 Task: Create New Customer with Customer Name: Hibachi Ko, Billing Address Line1: 4775 Agriculture Lane, Billing Address Line2:  Homestead, Billing Address Line3:  Florida 33030
Action: Mouse moved to (150, 26)
Screenshot: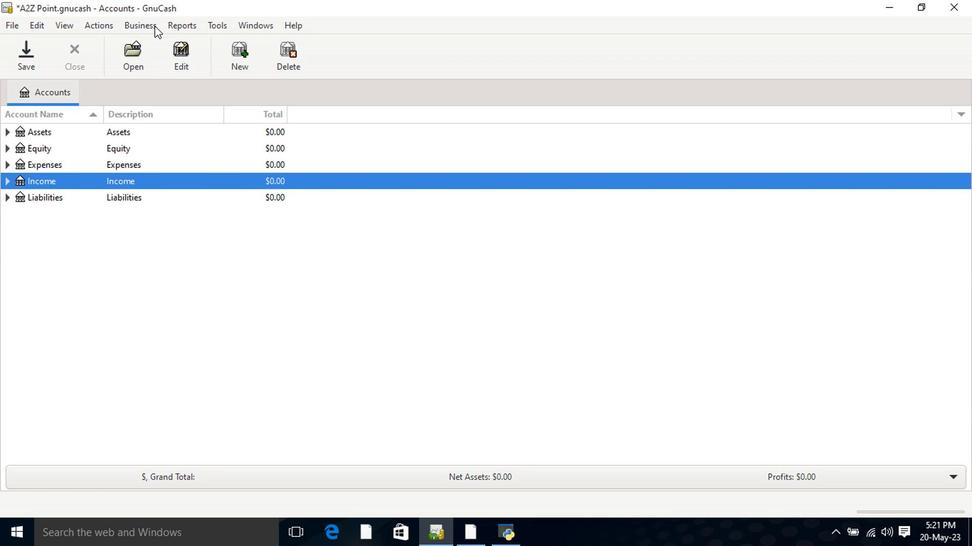 
Action: Mouse pressed left at (150, 26)
Screenshot: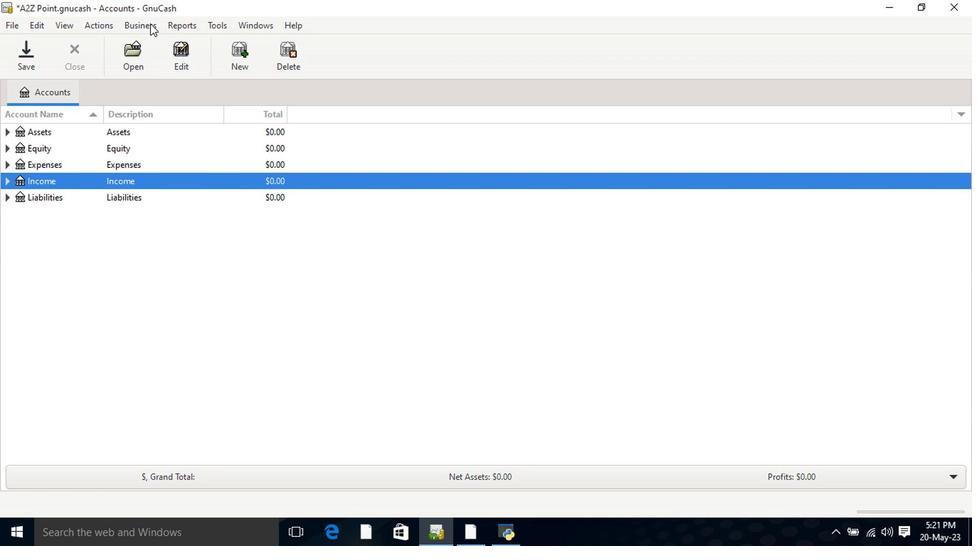 
Action: Mouse moved to (302, 59)
Screenshot: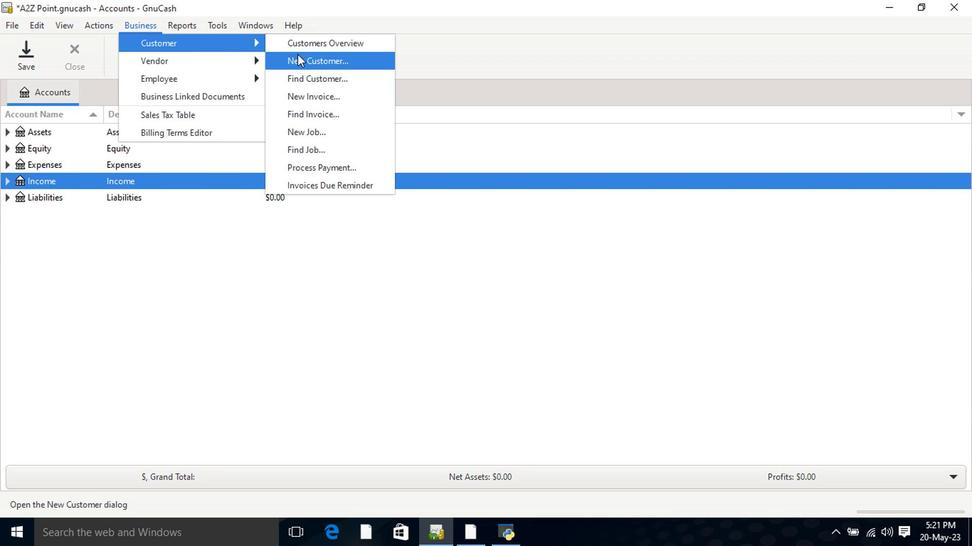 
Action: Mouse pressed left at (302, 59)
Screenshot: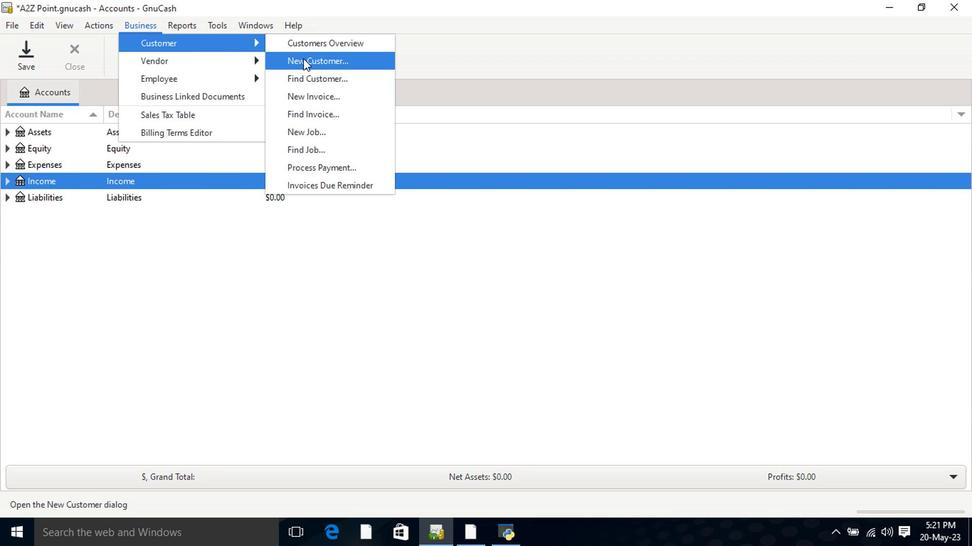 
Action: Mouse moved to (455, 219)
Screenshot: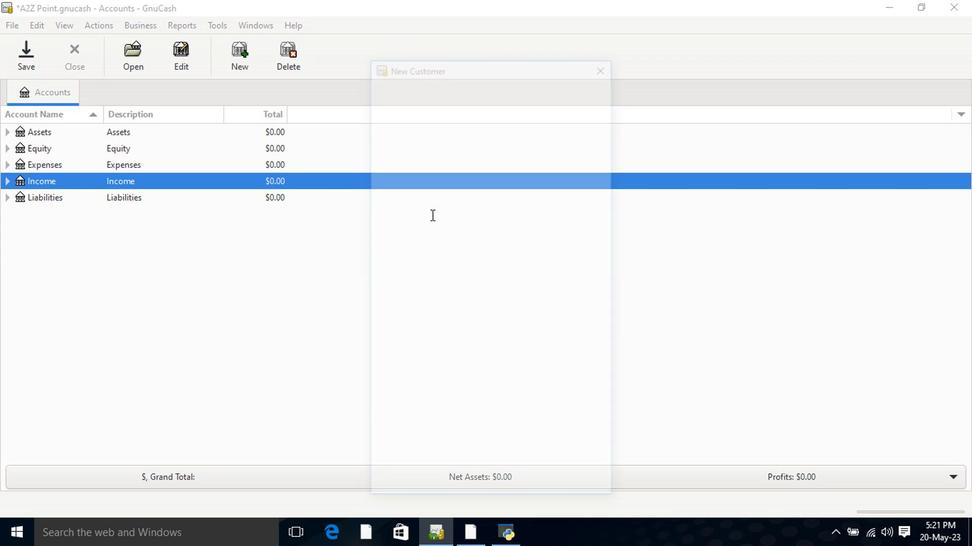 
Action: Key pressed <Key.shift>hibachi<Key.space><Key.shift>Ko<Key.tab><Key.shift><Key.tab><Key.left><Key.shift><Key.right>H<Key.tab><Key.tab><Key.tab>4775<Key.space><Key.shift>Agricultur<Key.space><Key.shift>Lane<Key.tab><Key.shift>Homestead<Key.tab><Key.shift>Flo<Key.tab>
Screenshot: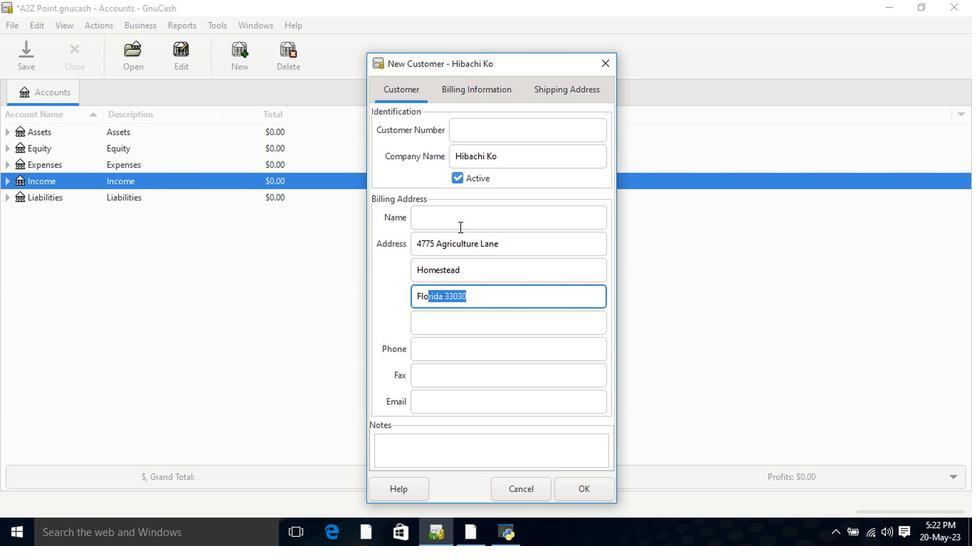
Action: Mouse moved to (575, 465)
Screenshot: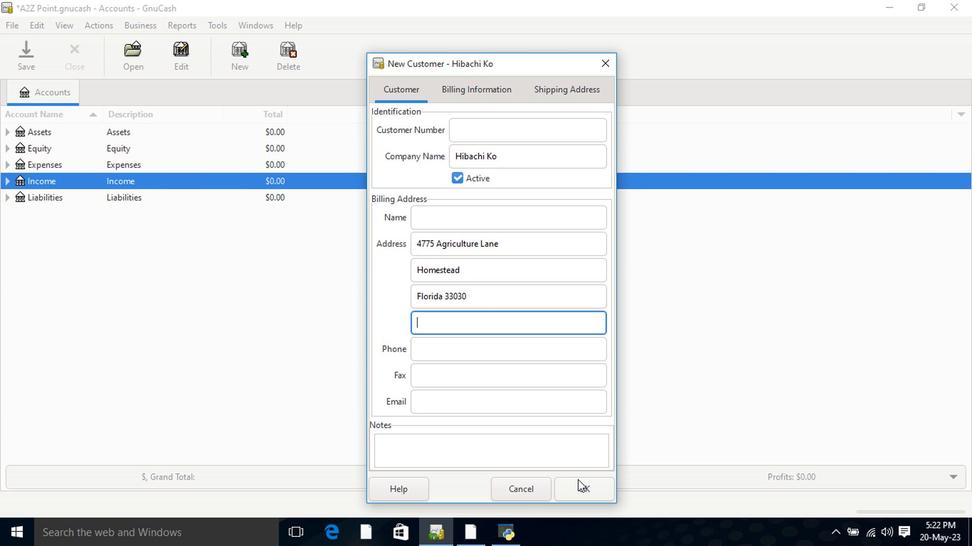 
